 Task: Look for vegan products only.
Action: Mouse moved to (14, 56)
Screenshot: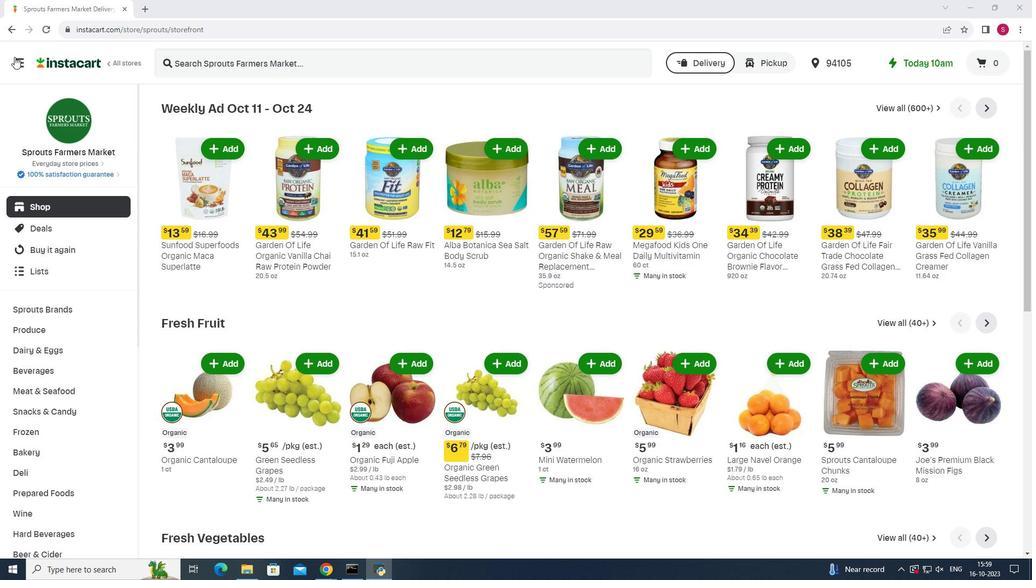 
Action: Mouse pressed left at (14, 56)
Screenshot: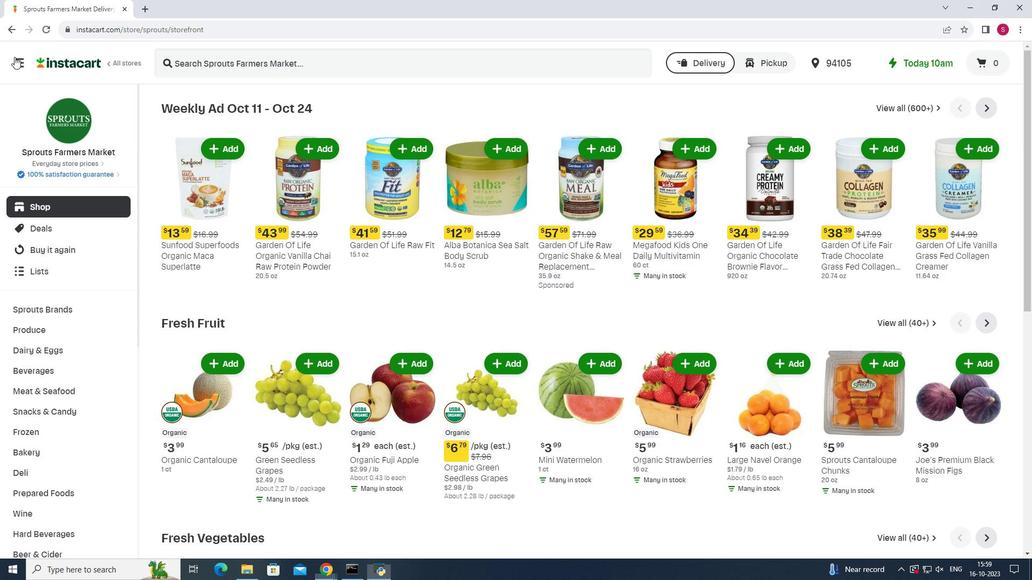 
Action: Mouse moved to (53, 282)
Screenshot: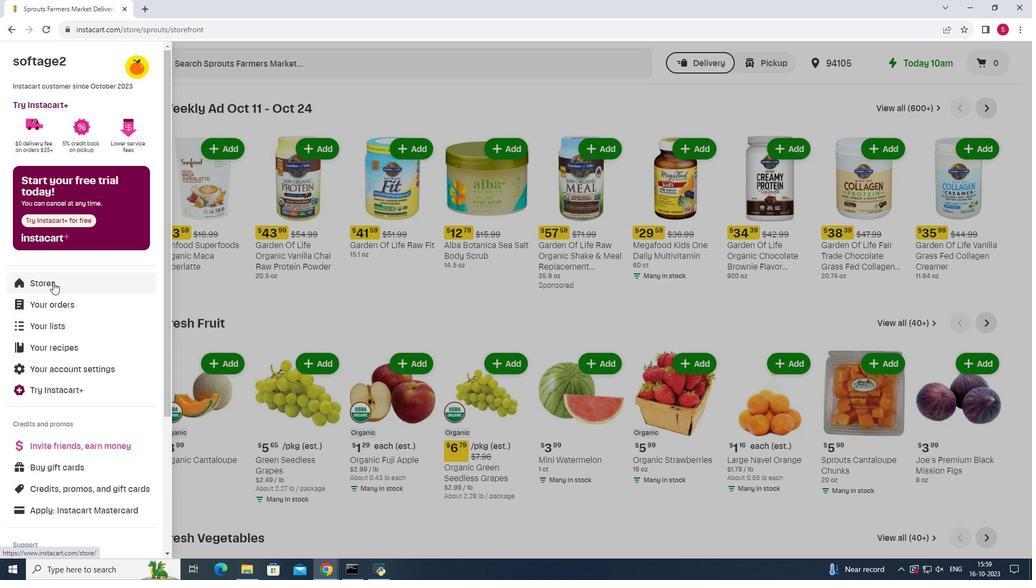 
Action: Mouse pressed left at (53, 282)
Screenshot: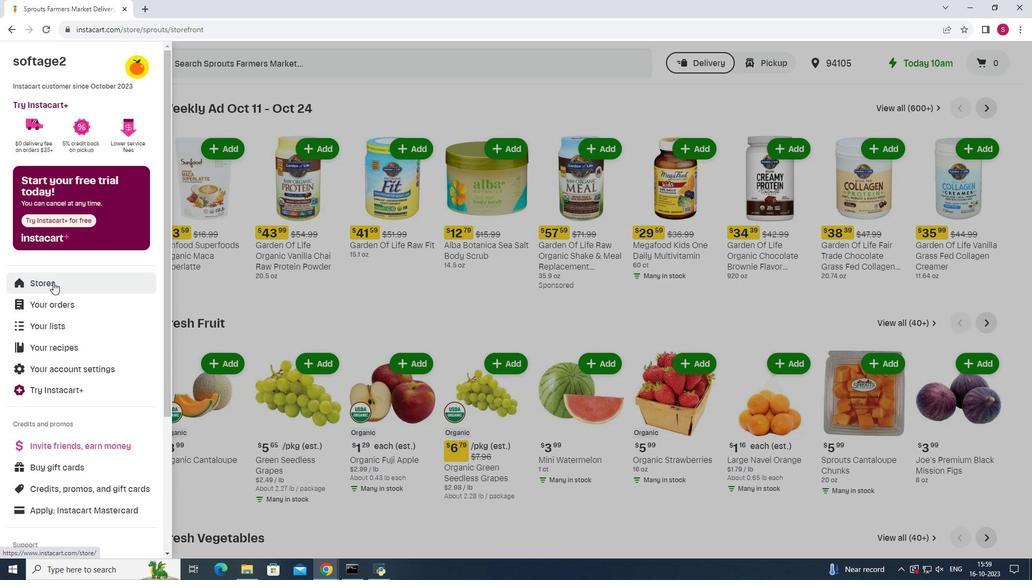 
Action: Mouse moved to (251, 95)
Screenshot: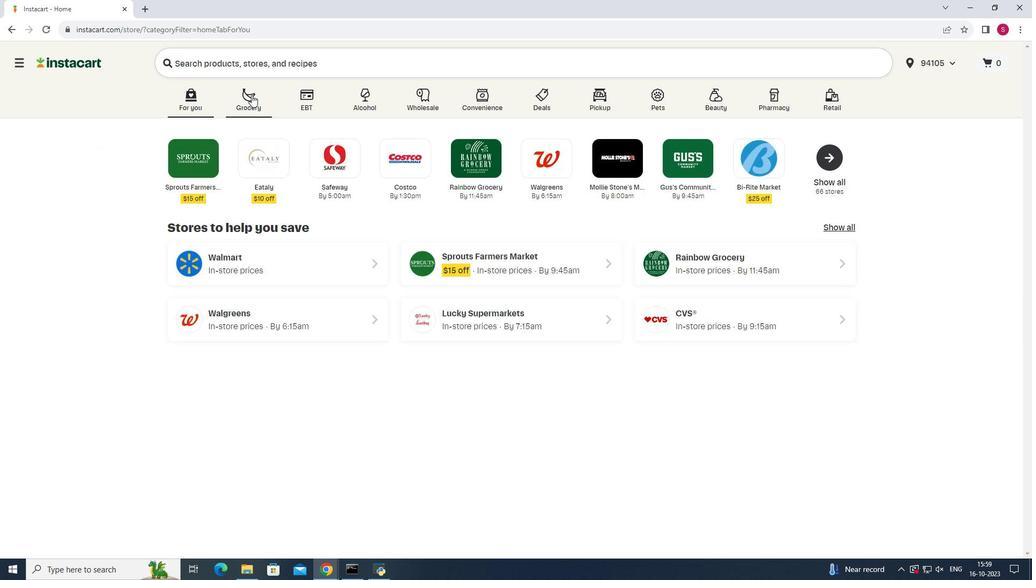 
Action: Mouse pressed left at (251, 95)
Screenshot: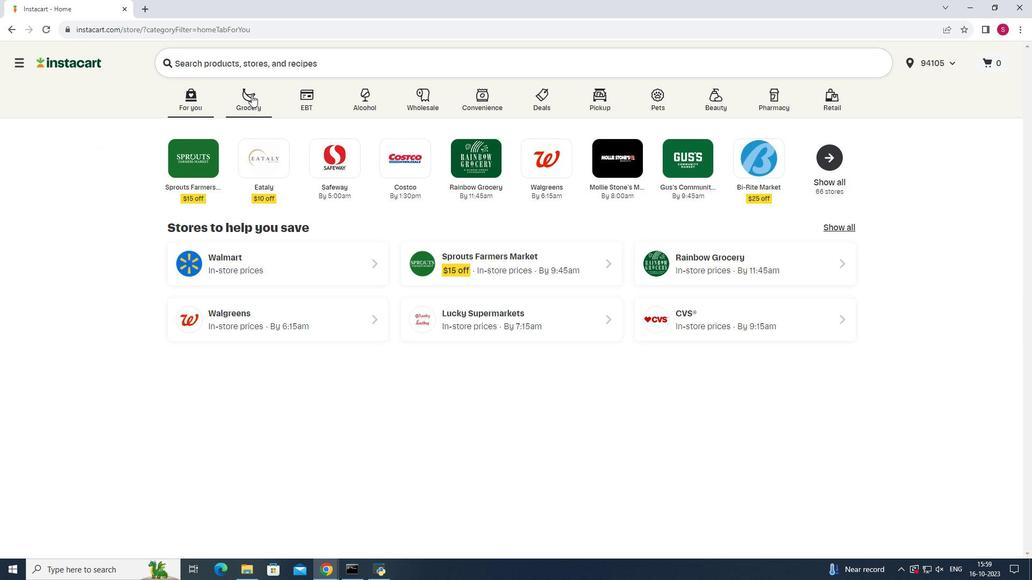 
Action: Mouse pressed left at (251, 95)
Screenshot: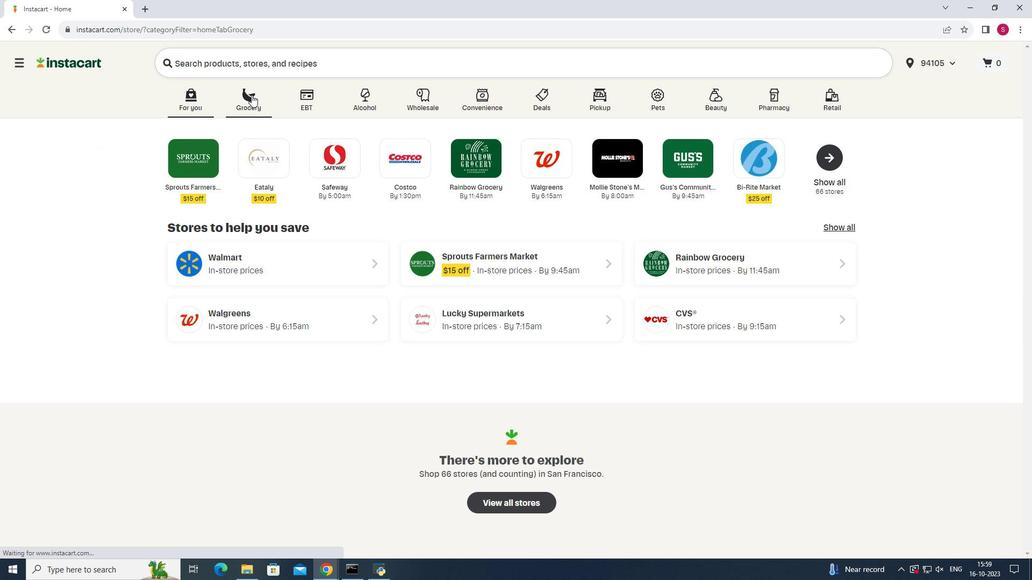 
Action: Mouse moved to (706, 152)
Screenshot: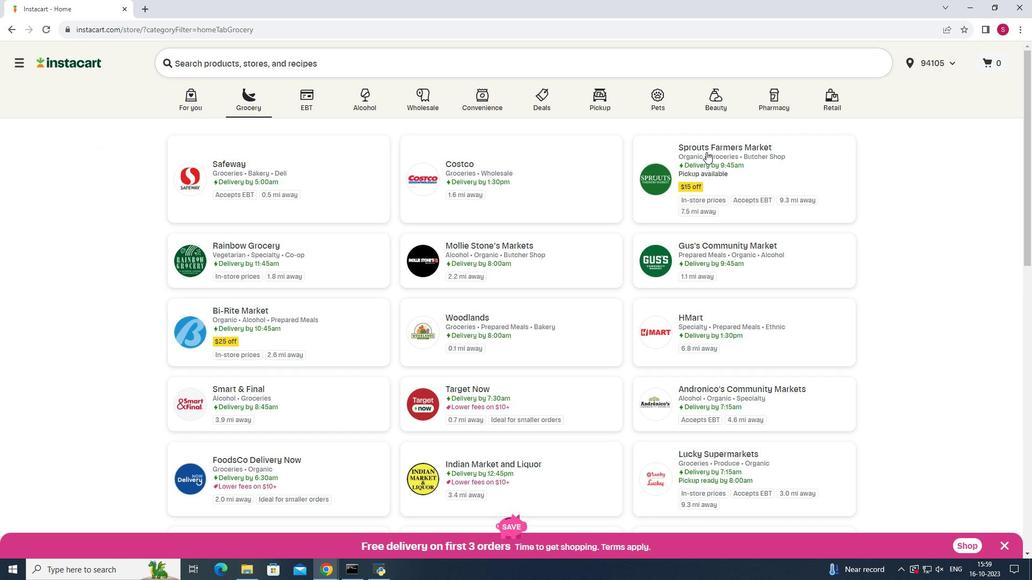 
Action: Mouse pressed left at (706, 152)
Screenshot: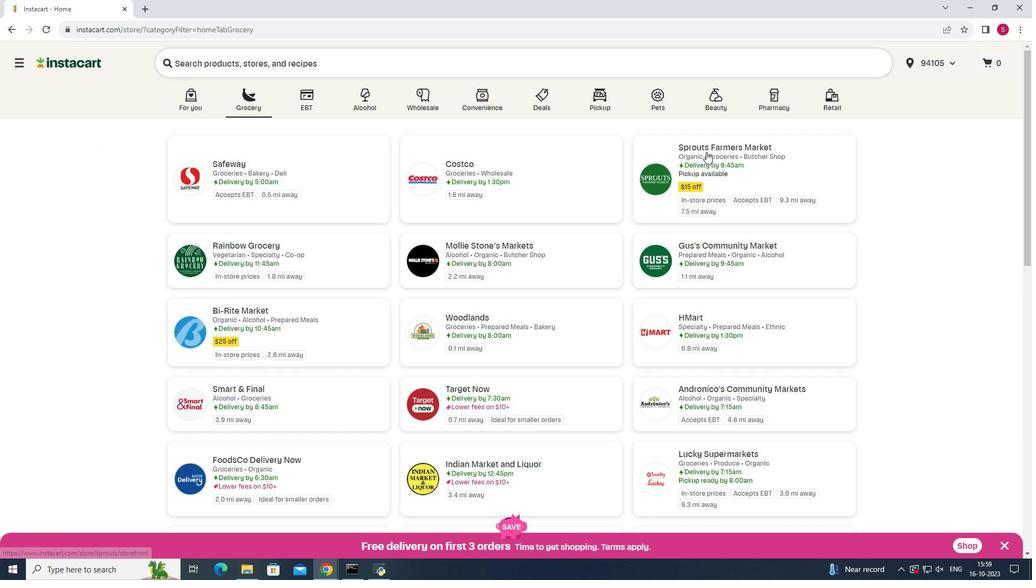 
Action: Mouse moved to (33, 387)
Screenshot: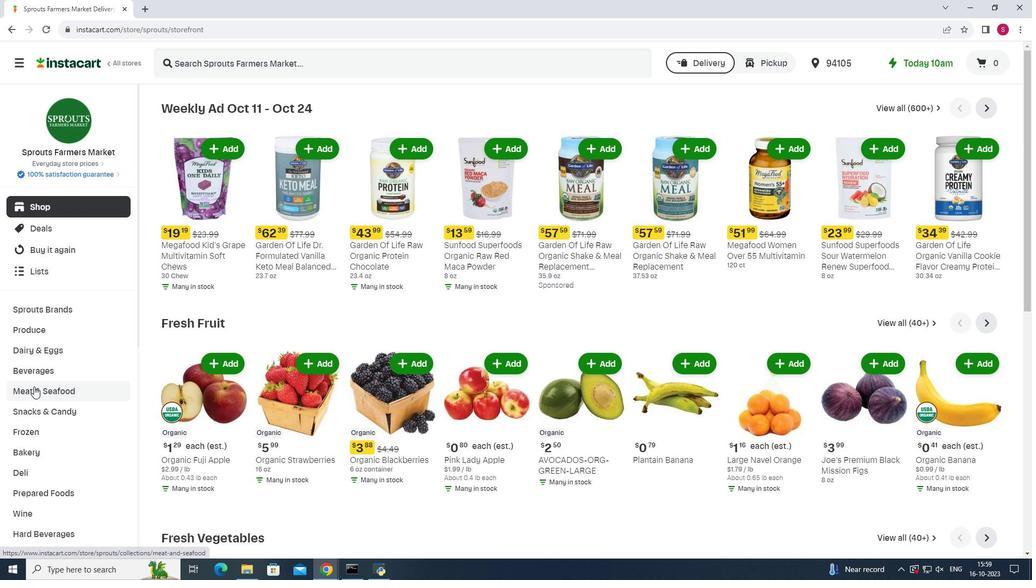 
Action: Mouse pressed left at (33, 387)
Screenshot: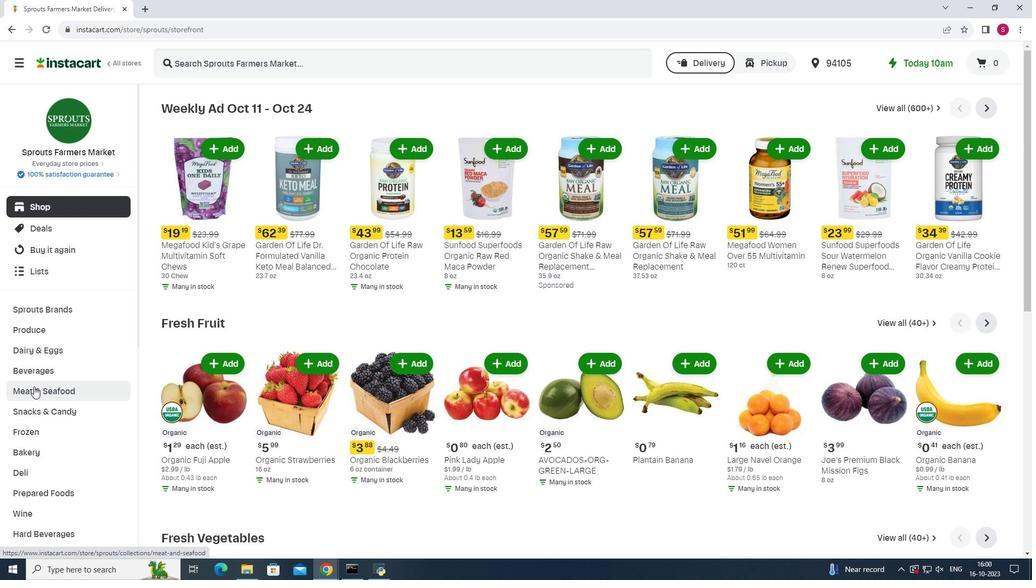 
Action: Mouse moved to (784, 132)
Screenshot: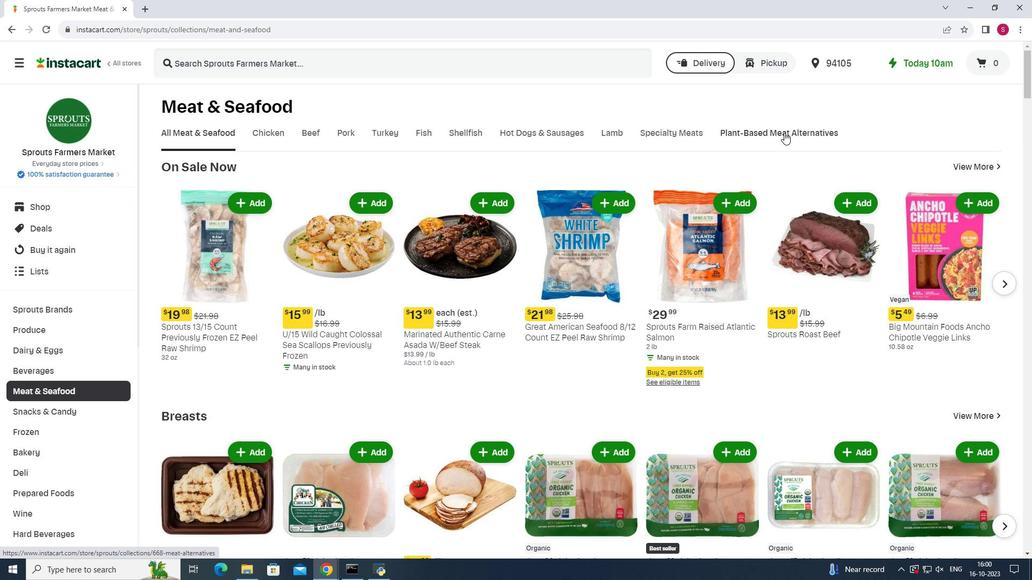 
Action: Mouse pressed left at (784, 132)
Screenshot: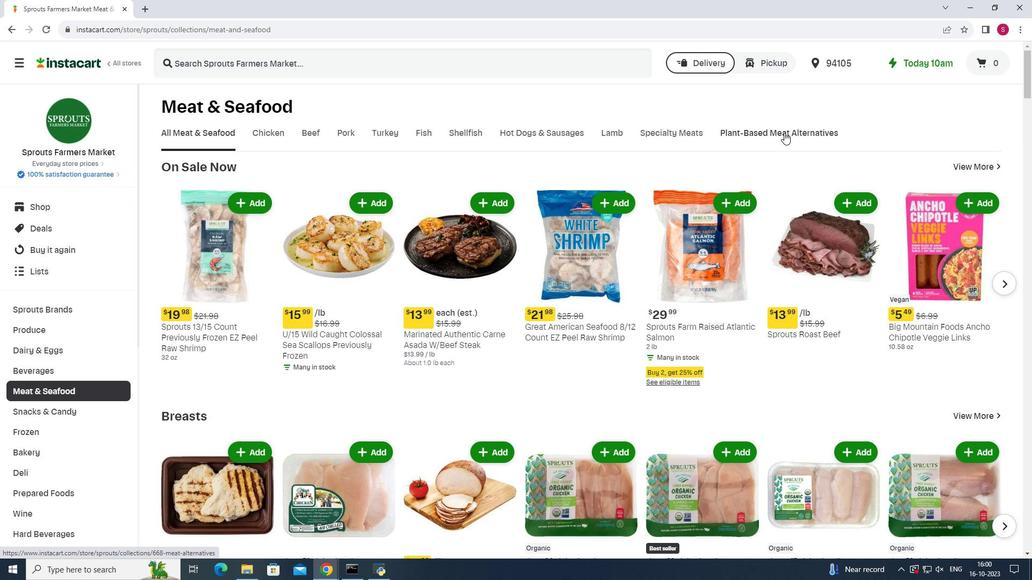 
Action: Mouse moved to (670, 181)
Screenshot: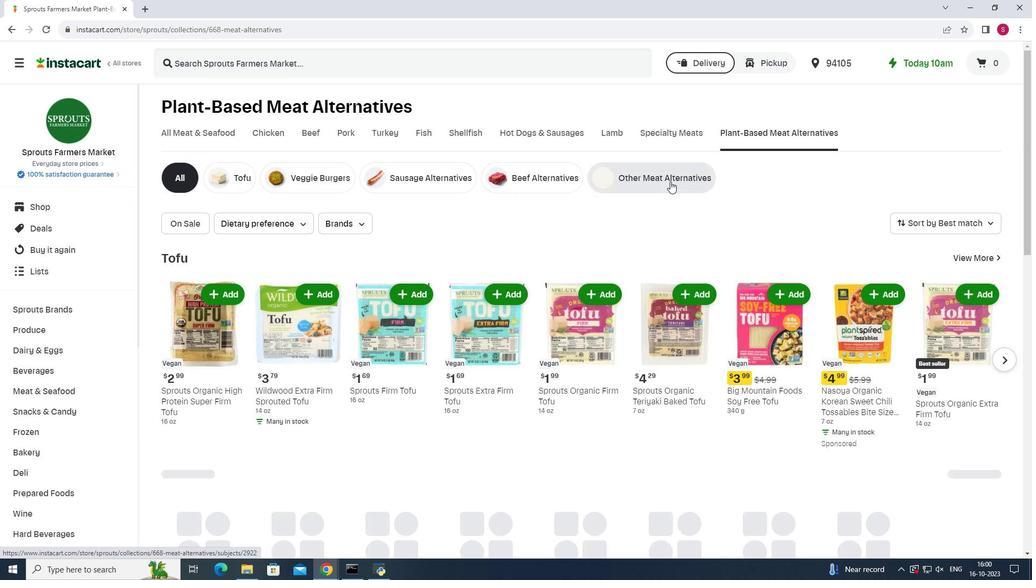 
Action: Mouse pressed left at (670, 181)
Screenshot: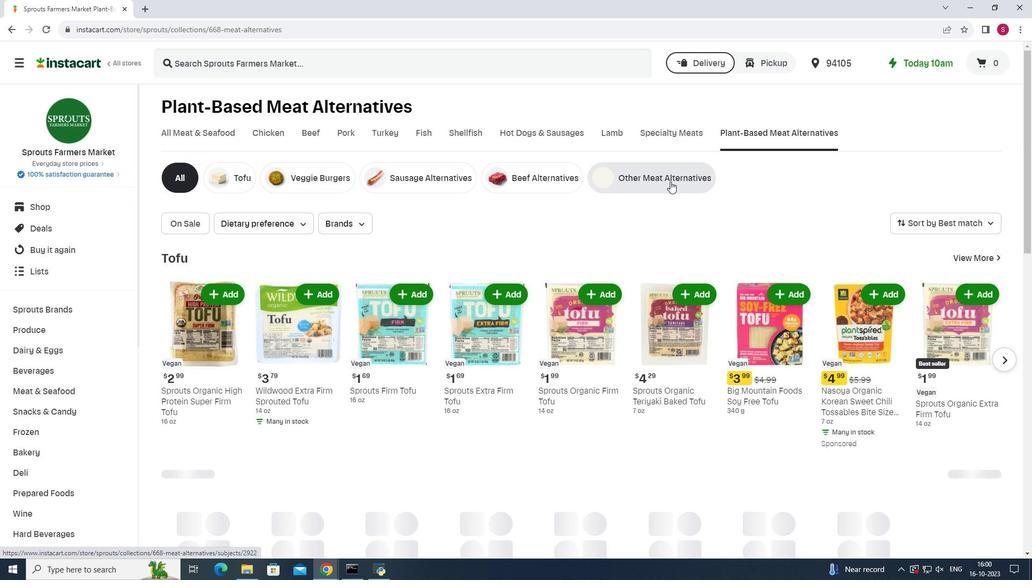 
Action: Mouse moved to (296, 225)
Screenshot: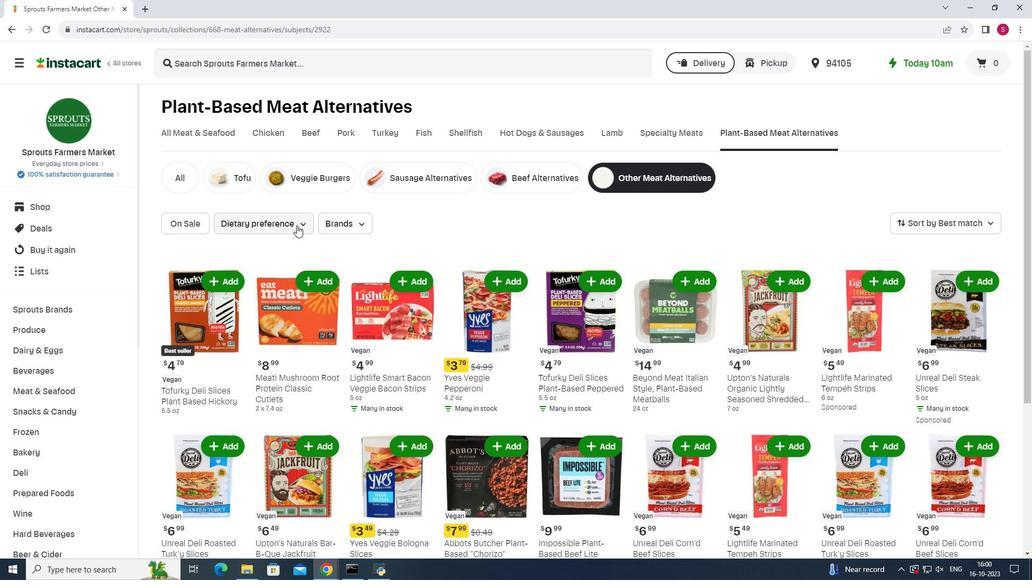 
Action: Mouse pressed left at (296, 225)
Screenshot: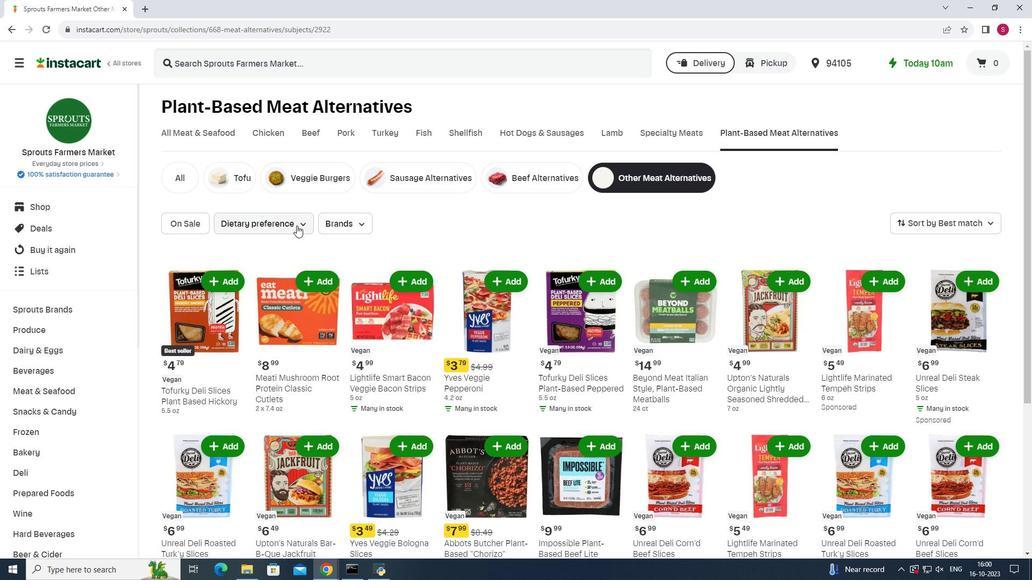 
Action: Mouse moved to (231, 254)
Screenshot: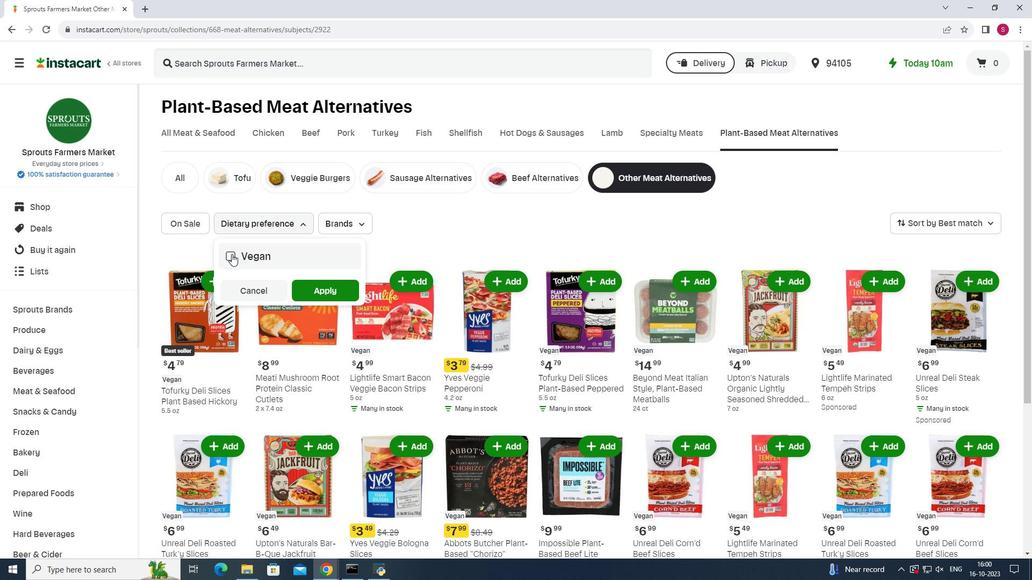 
Action: Mouse pressed left at (231, 254)
Screenshot: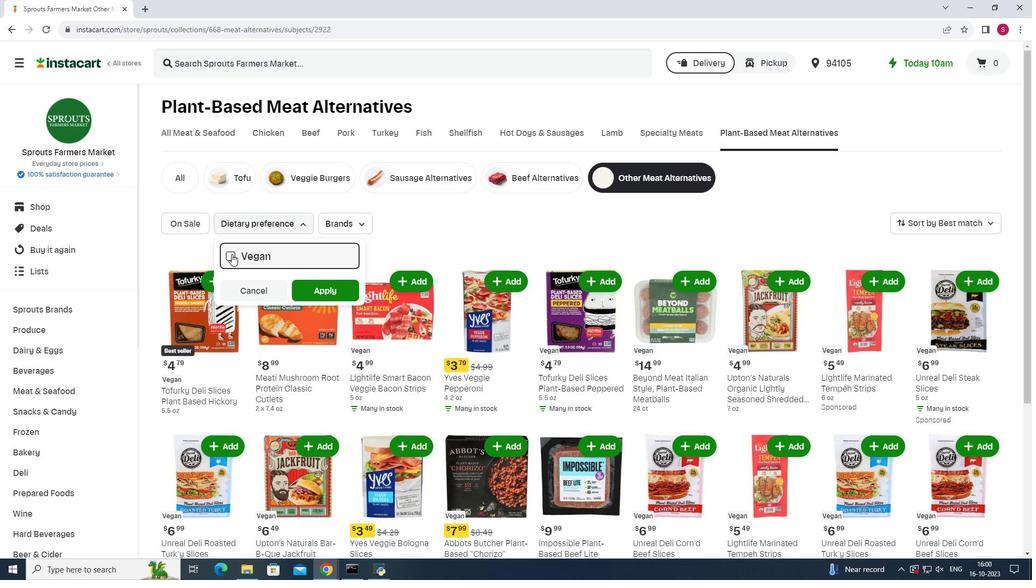 
Action: Mouse moved to (339, 292)
Screenshot: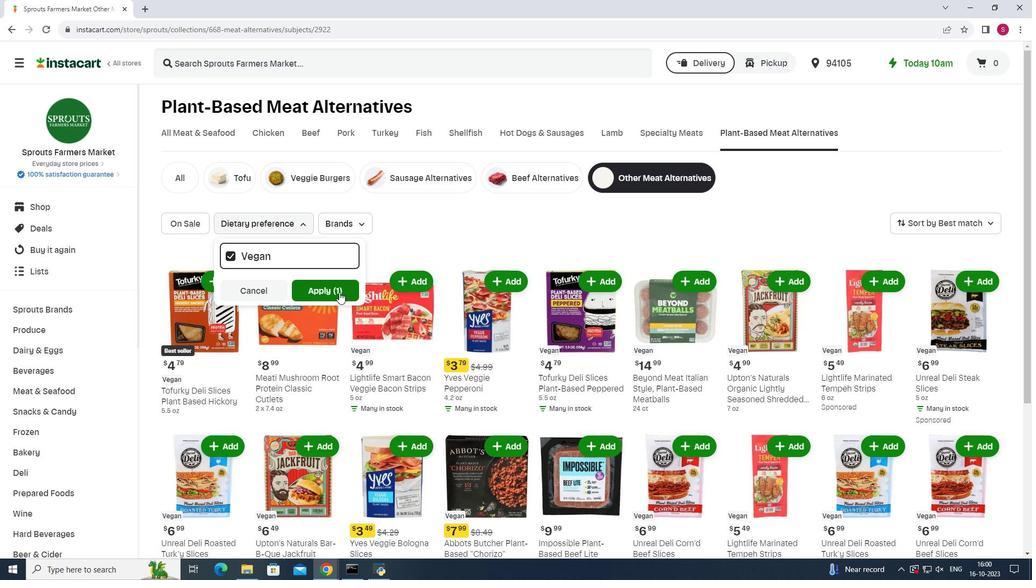 
Action: Mouse pressed left at (339, 292)
Screenshot: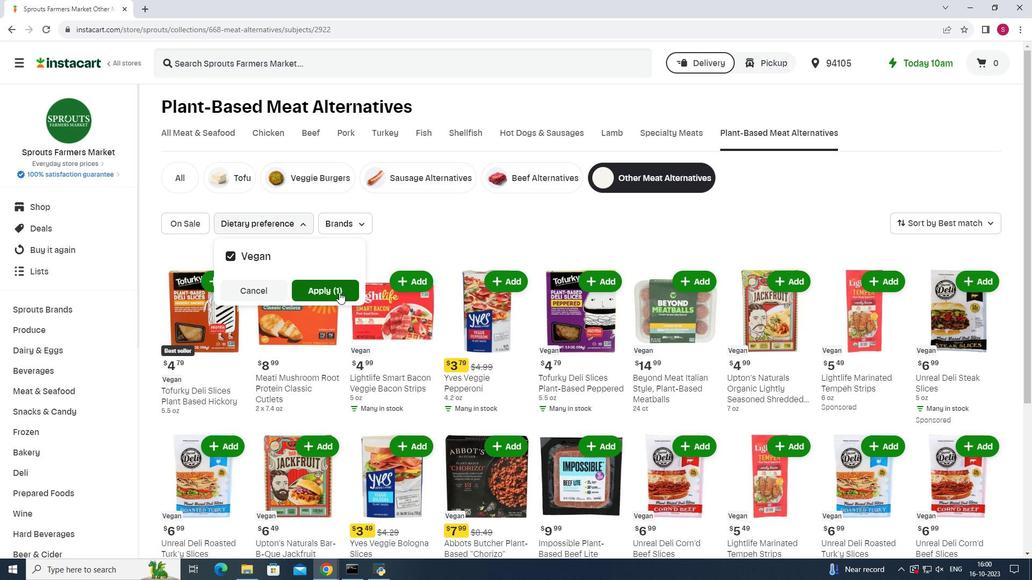 
Action: Mouse moved to (825, 223)
Screenshot: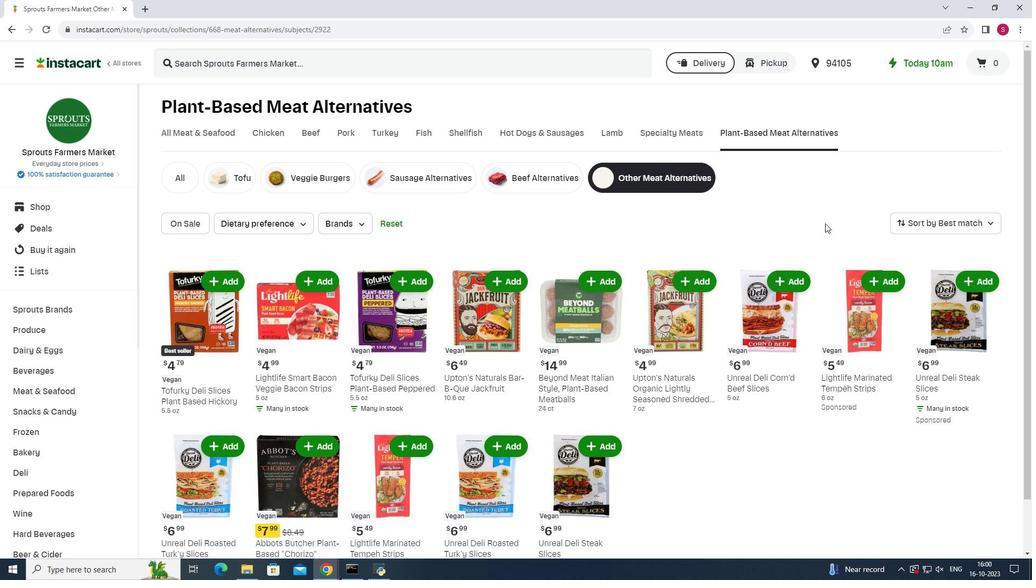 
Action: Mouse scrolled (825, 223) with delta (0, 0)
Screenshot: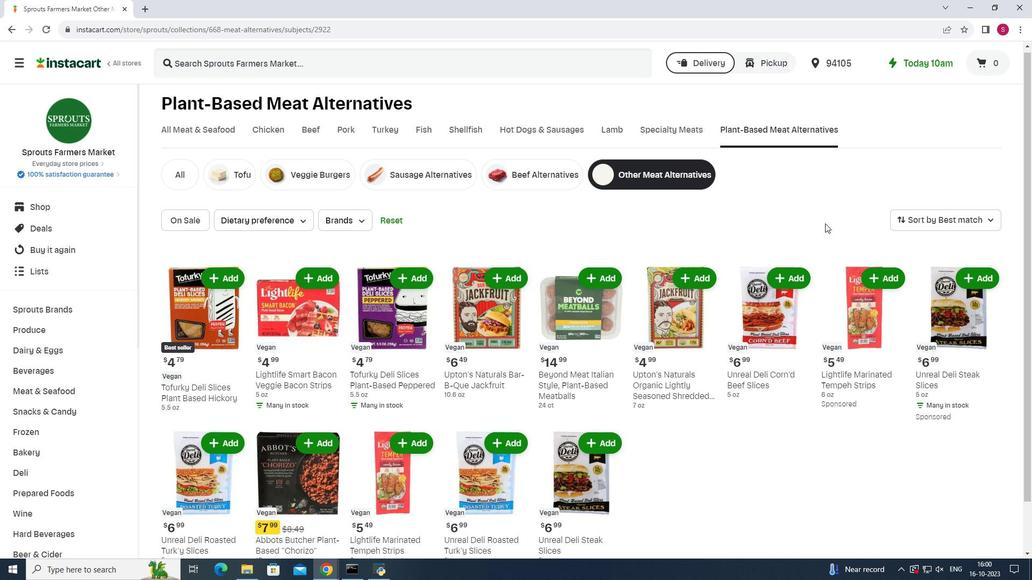 
Action: Mouse scrolled (825, 223) with delta (0, 0)
Screenshot: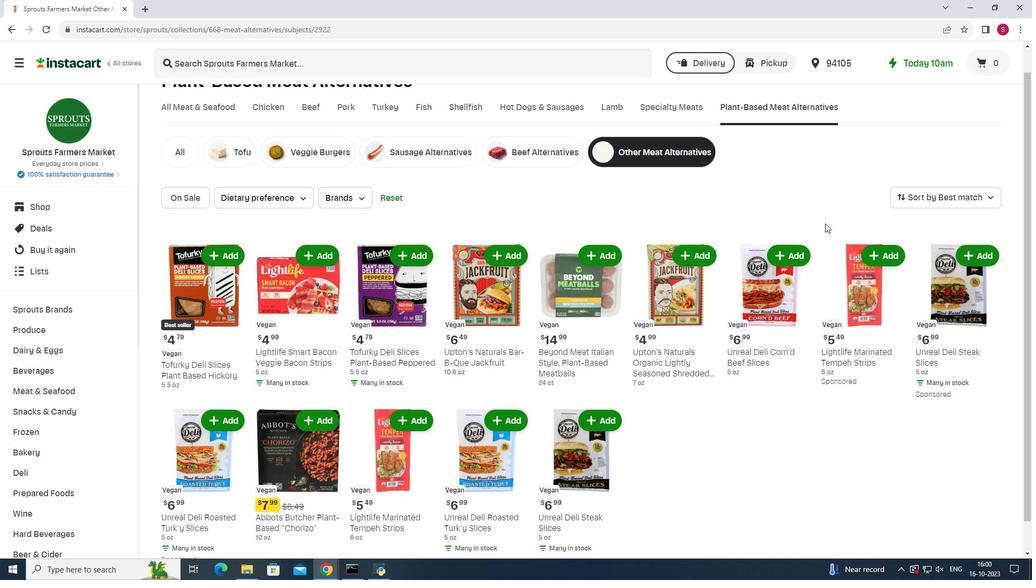 
Action: Mouse scrolled (825, 223) with delta (0, 0)
Screenshot: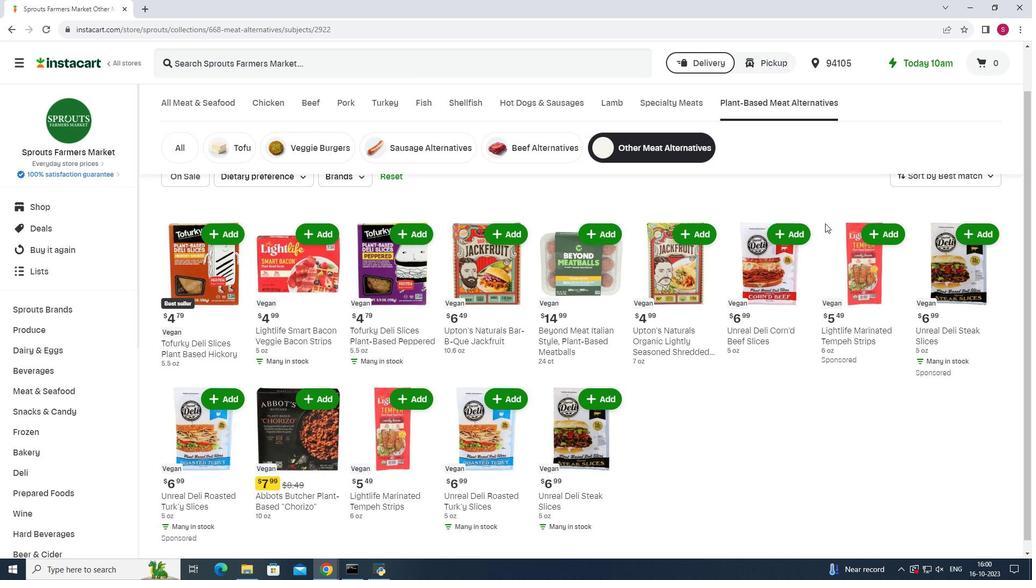 
Action: Mouse scrolled (825, 224) with delta (0, 0)
Screenshot: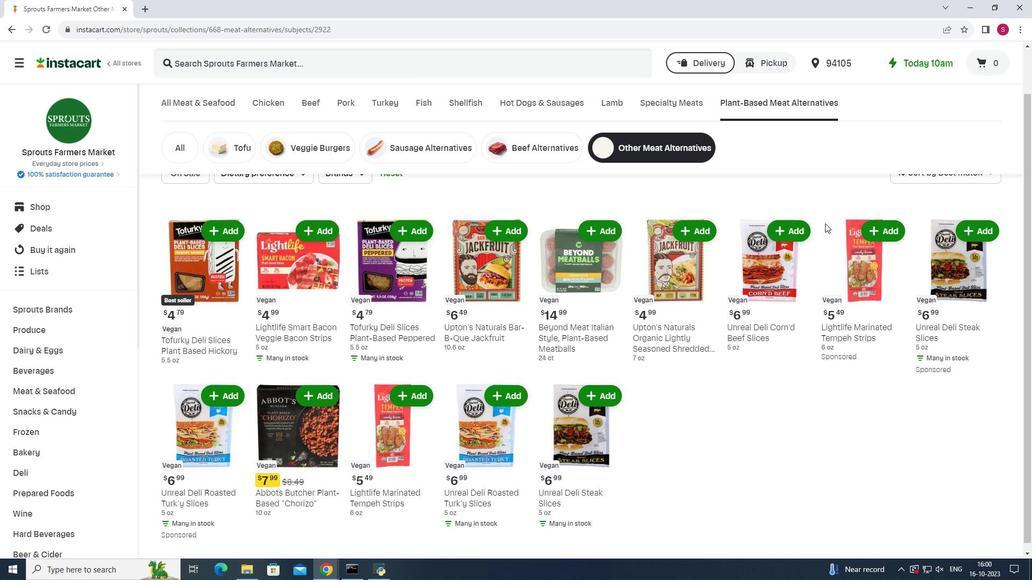 
